 Task: Create a due date automation when advanced on, 2 days before a card is due add content with a name or a description not containing resume at 11:00 AM.
Action: Mouse moved to (1312, 109)
Screenshot: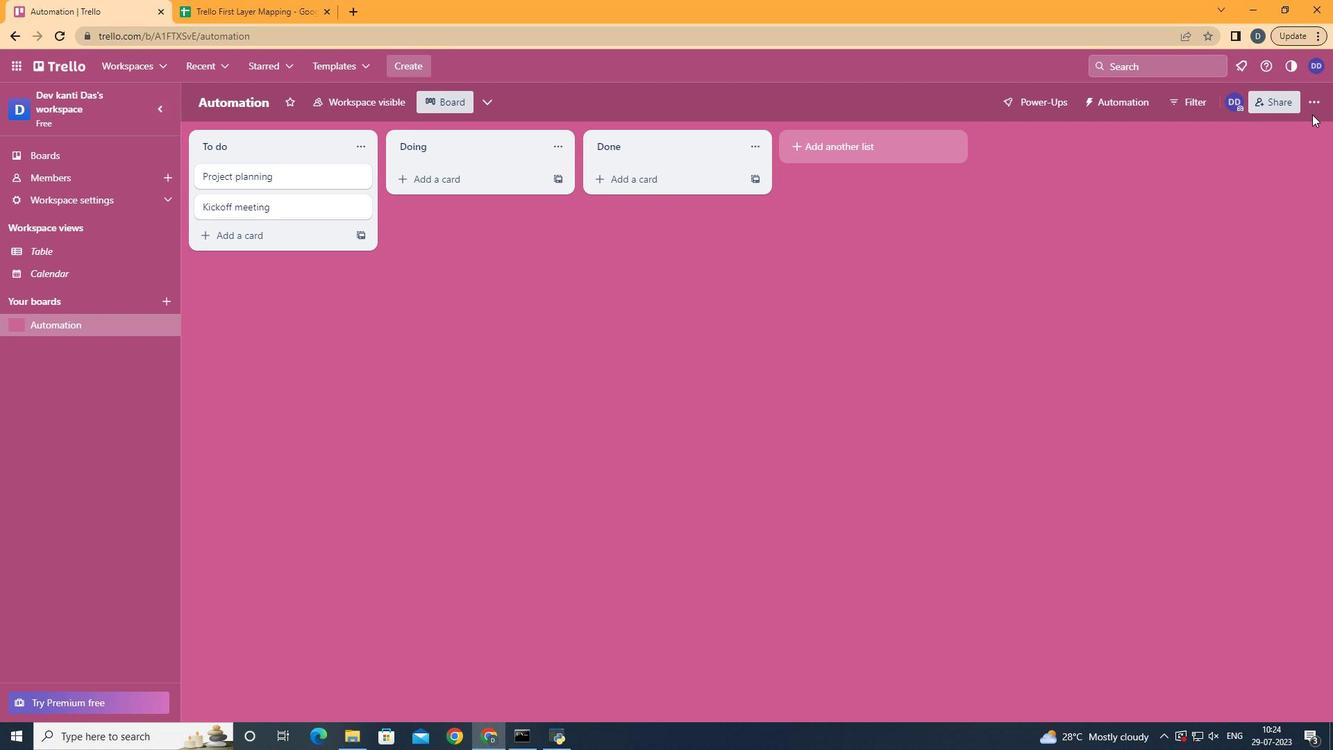 
Action: Mouse pressed left at (1312, 109)
Screenshot: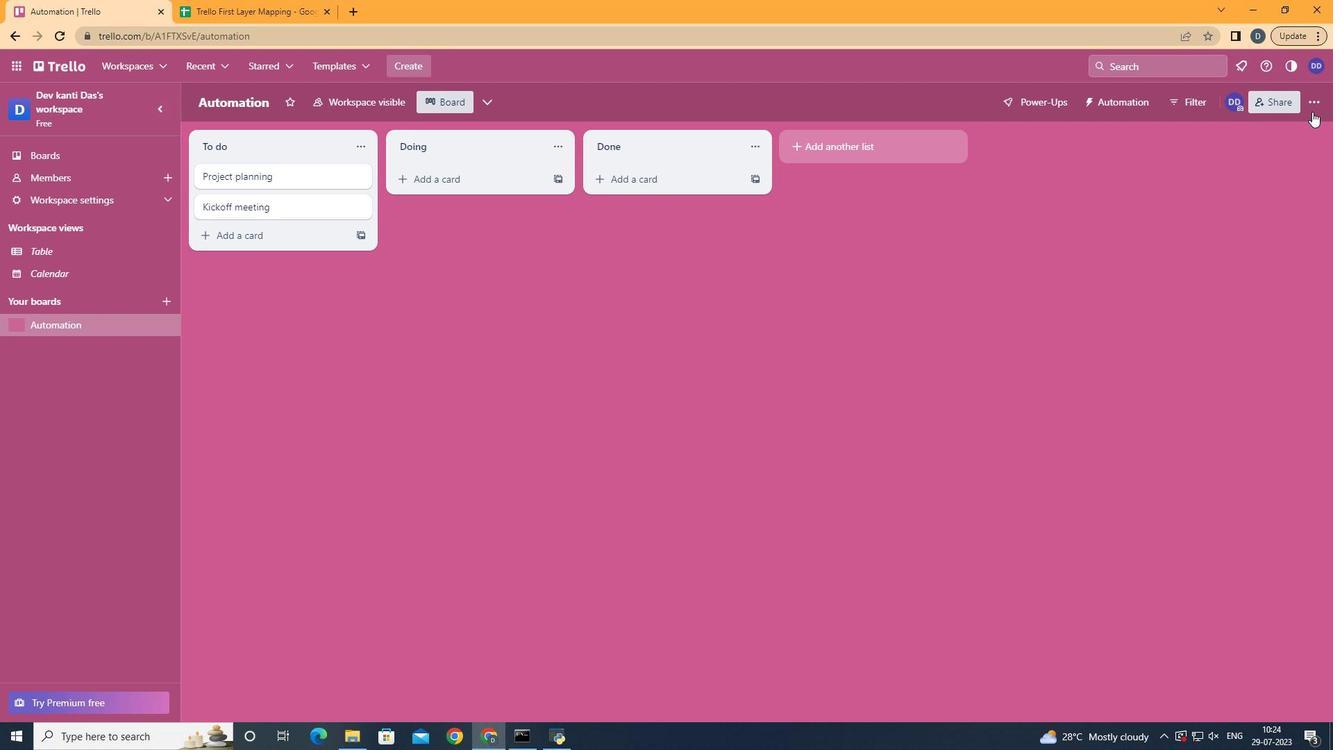 
Action: Mouse moved to (1180, 304)
Screenshot: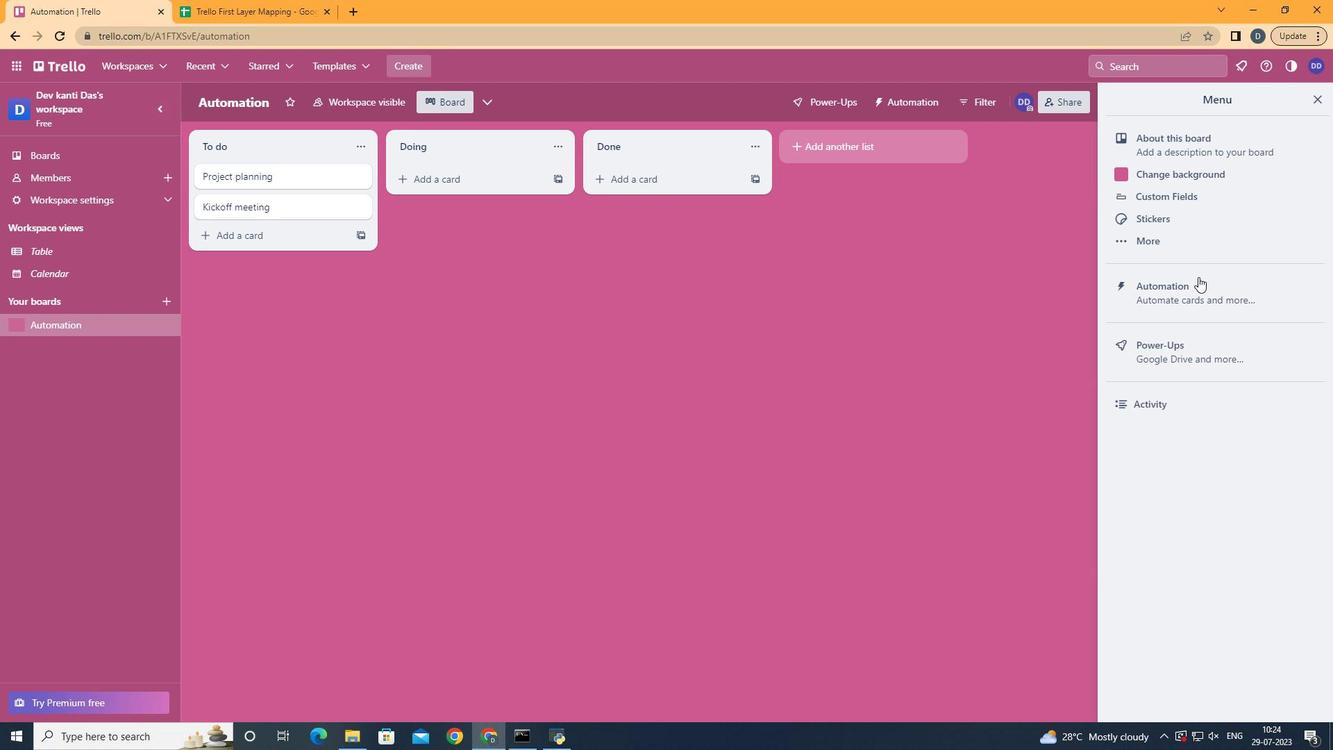 
Action: Mouse pressed left at (1180, 304)
Screenshot: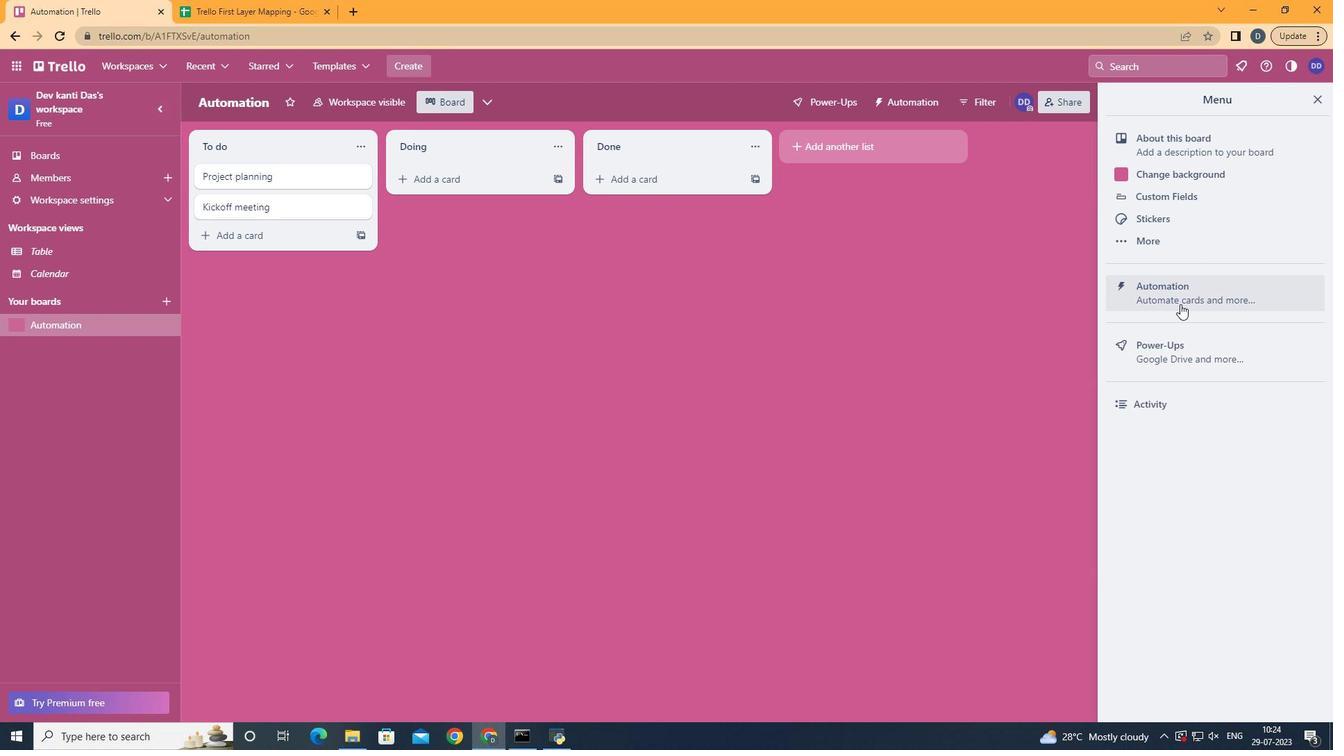 
Action: Mouse moved to (280, 274)
Screenshot: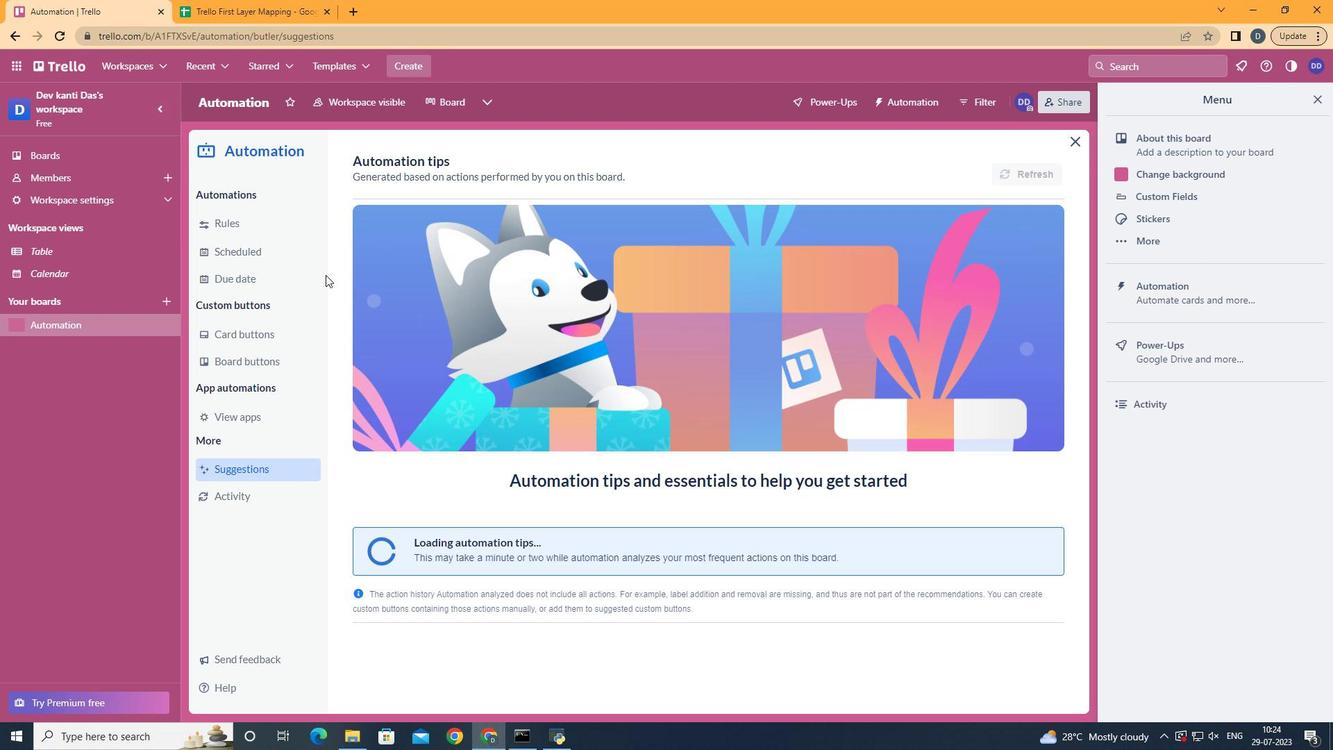 
Action: Mouse pressed left at (280, 274)
Screenshot: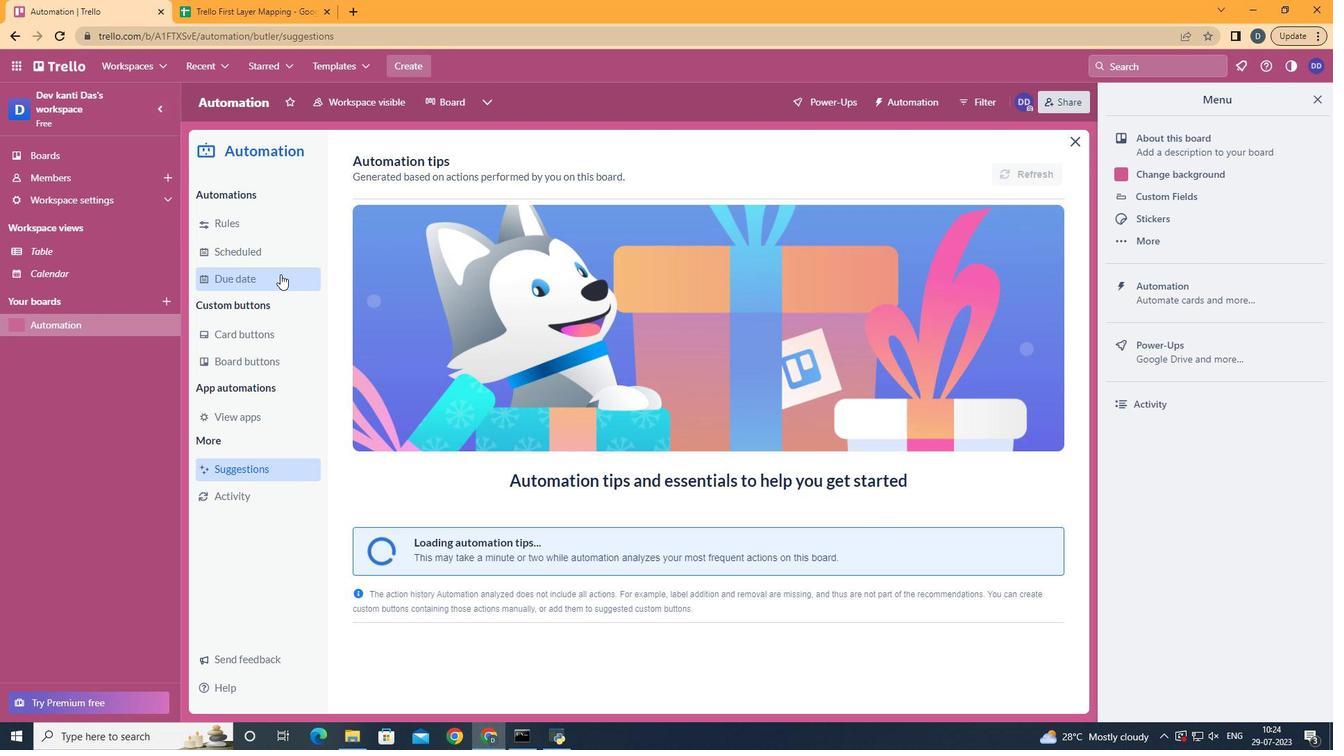 
Action: Mouse moved to (958, 168)
Screenshot: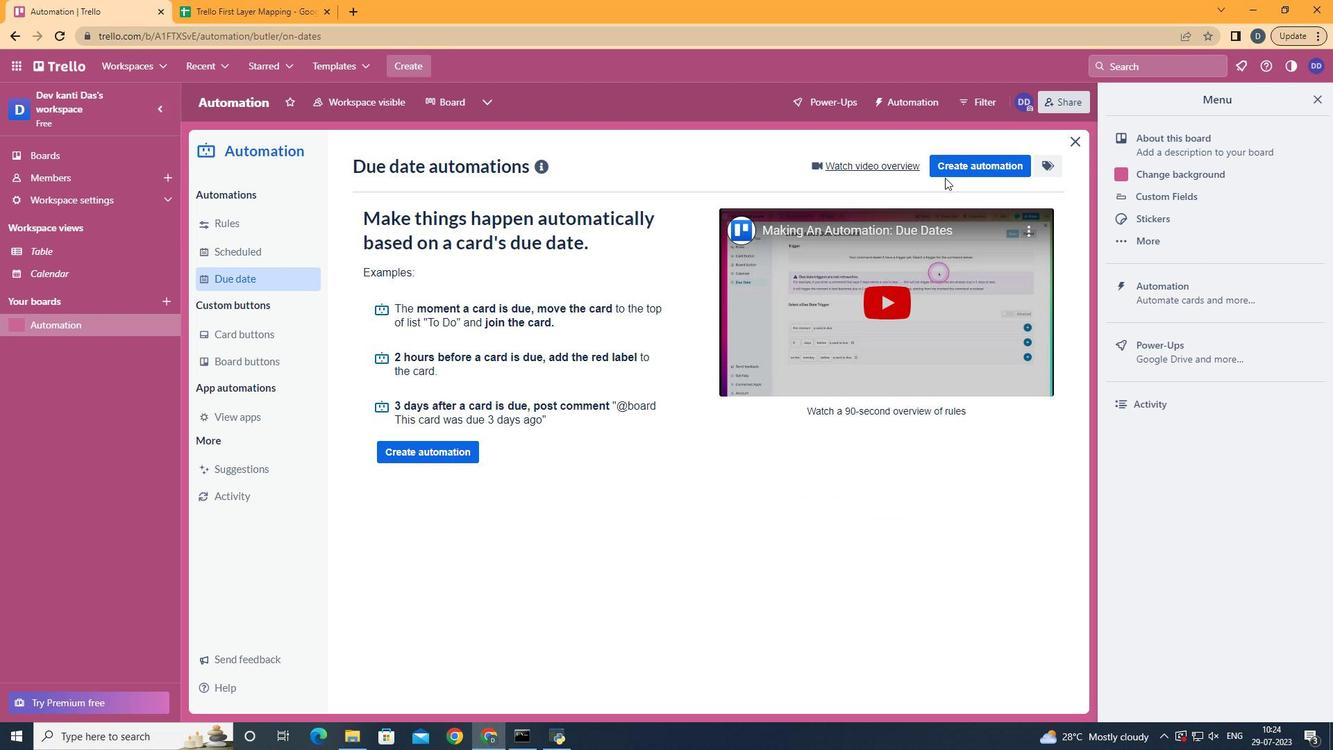 
Action: Mouse pressed left at (958, 168)
Screenshot: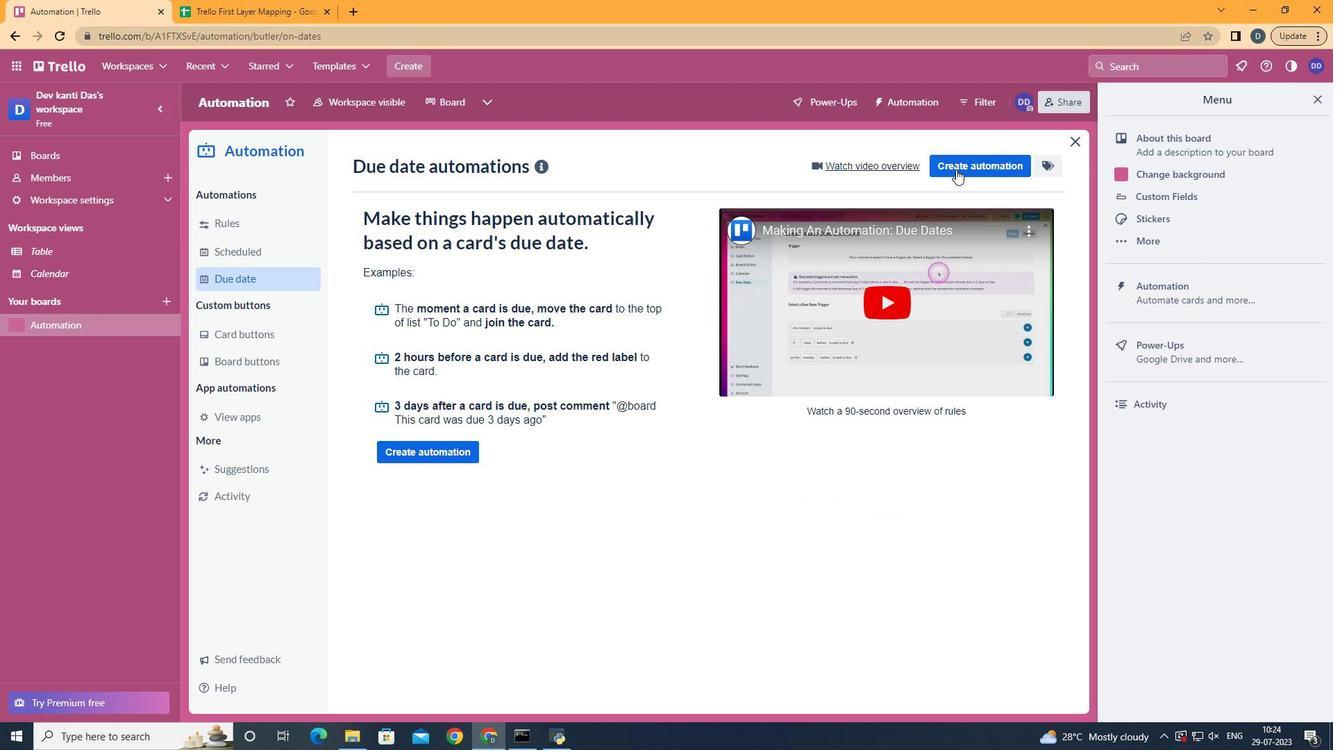 
Action: Mouse moved to (688, 306)
Screenshot: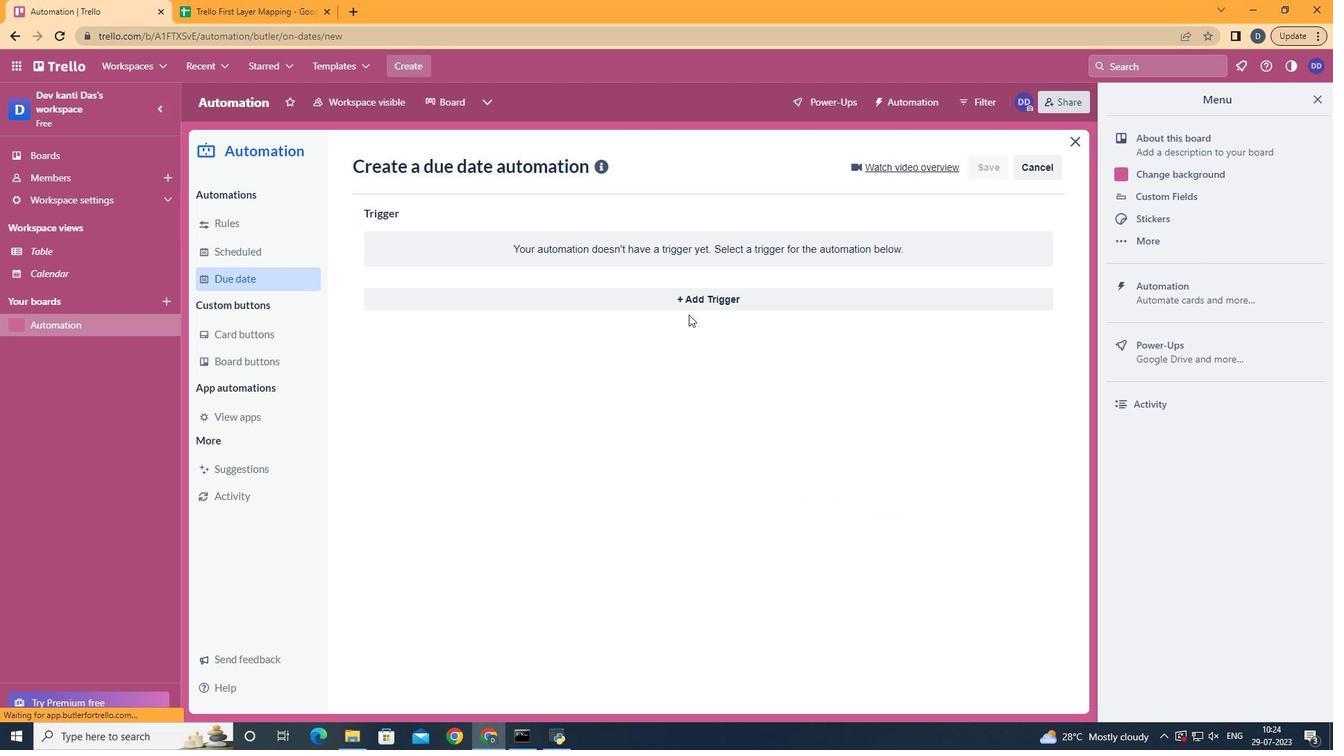 
Action: Mouse pressed left at (688, 306)
Screenshot: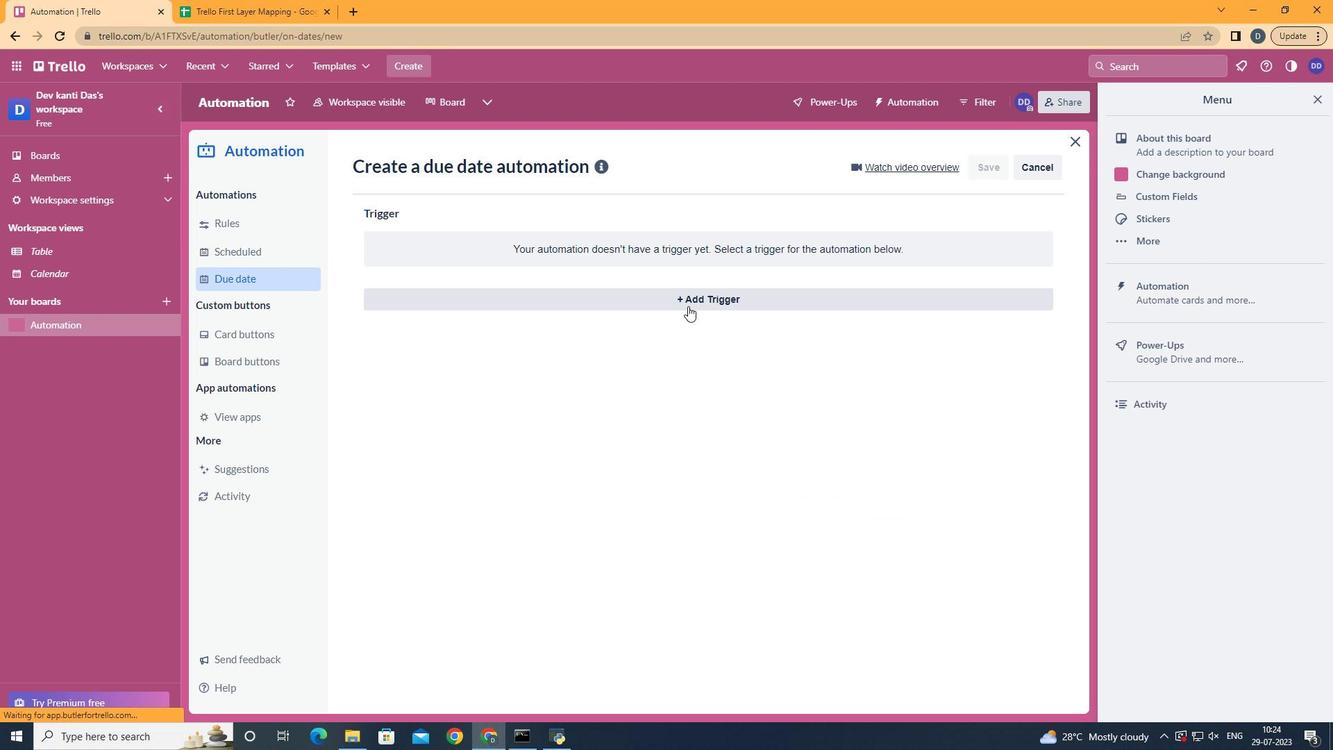
Action: Mouse moved to (543, 505)
Screenshot: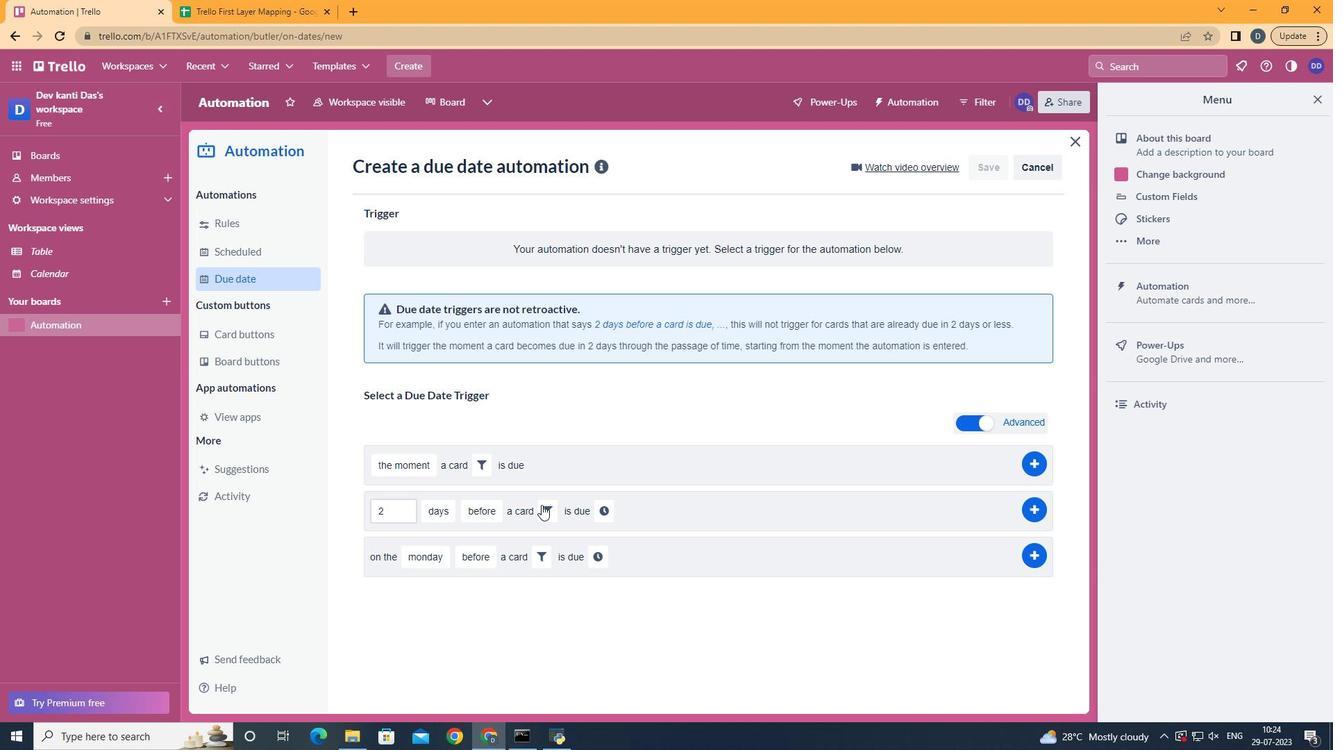 
Action: Mouse pressed left at (543, 505)
Screenshot: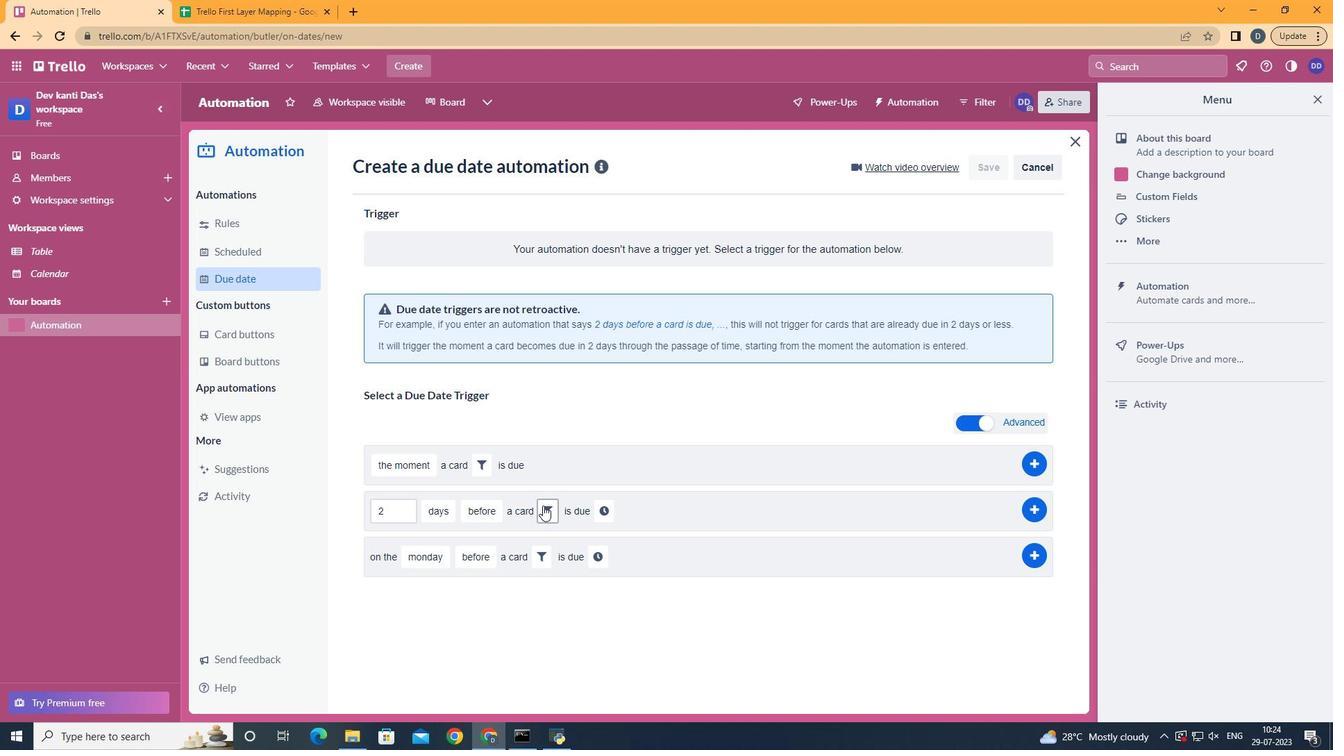 
Action: Mouse moved to (720, 558)
Screenshot: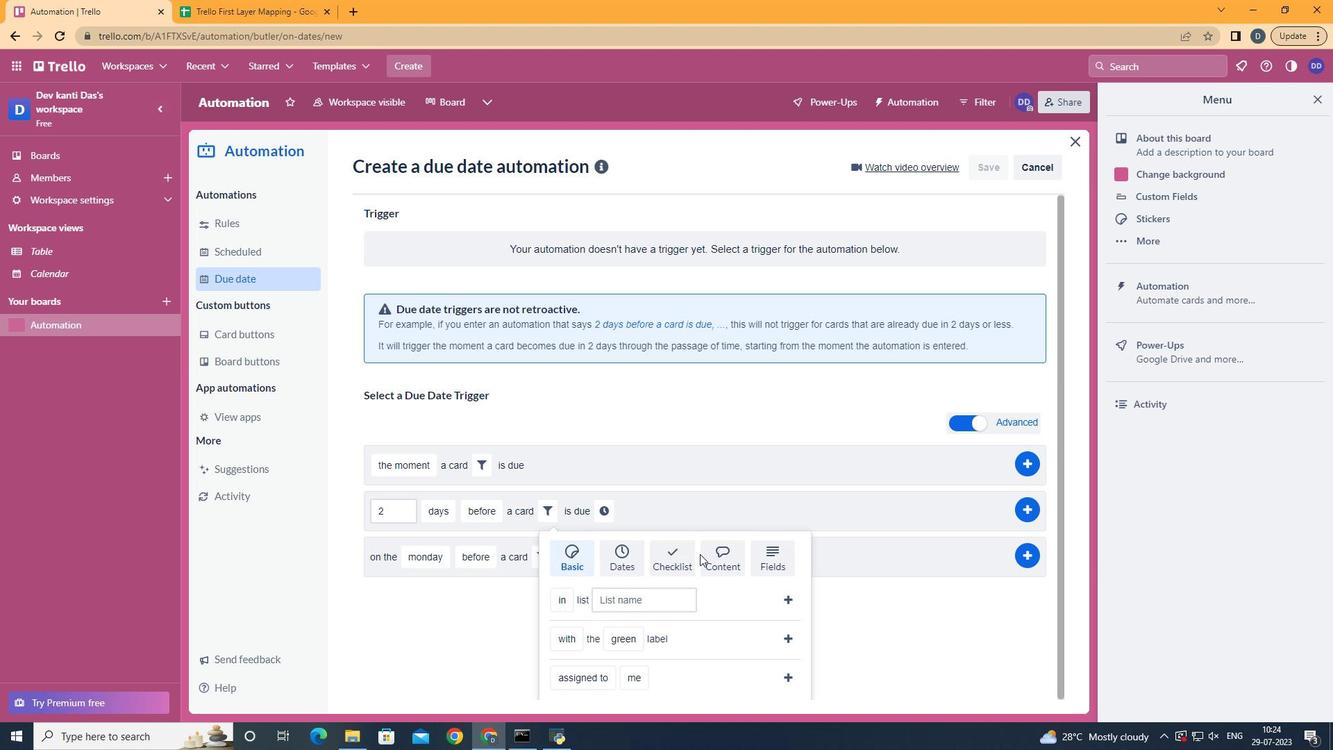 
Action: Mouse pressed left at (720, 558)
Screenshot: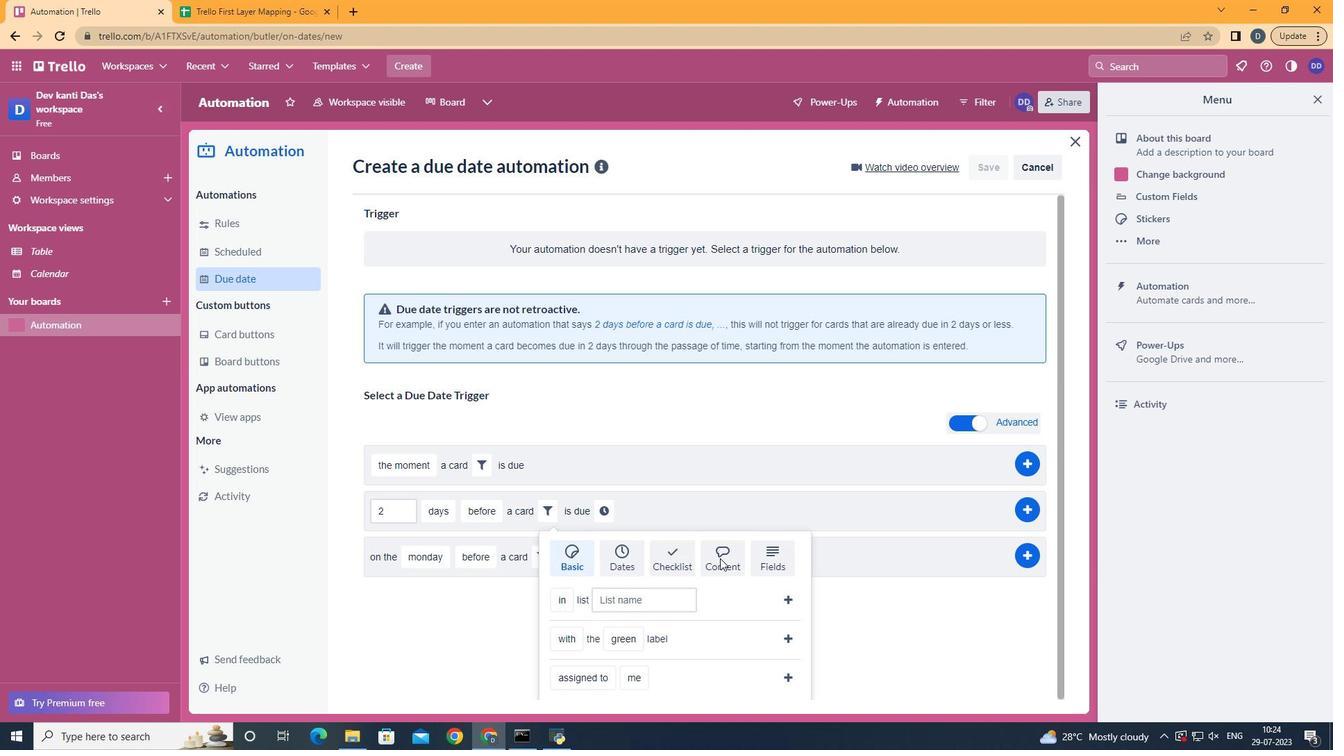 
Action: Mouse moved to (613, 679)
Screenshot: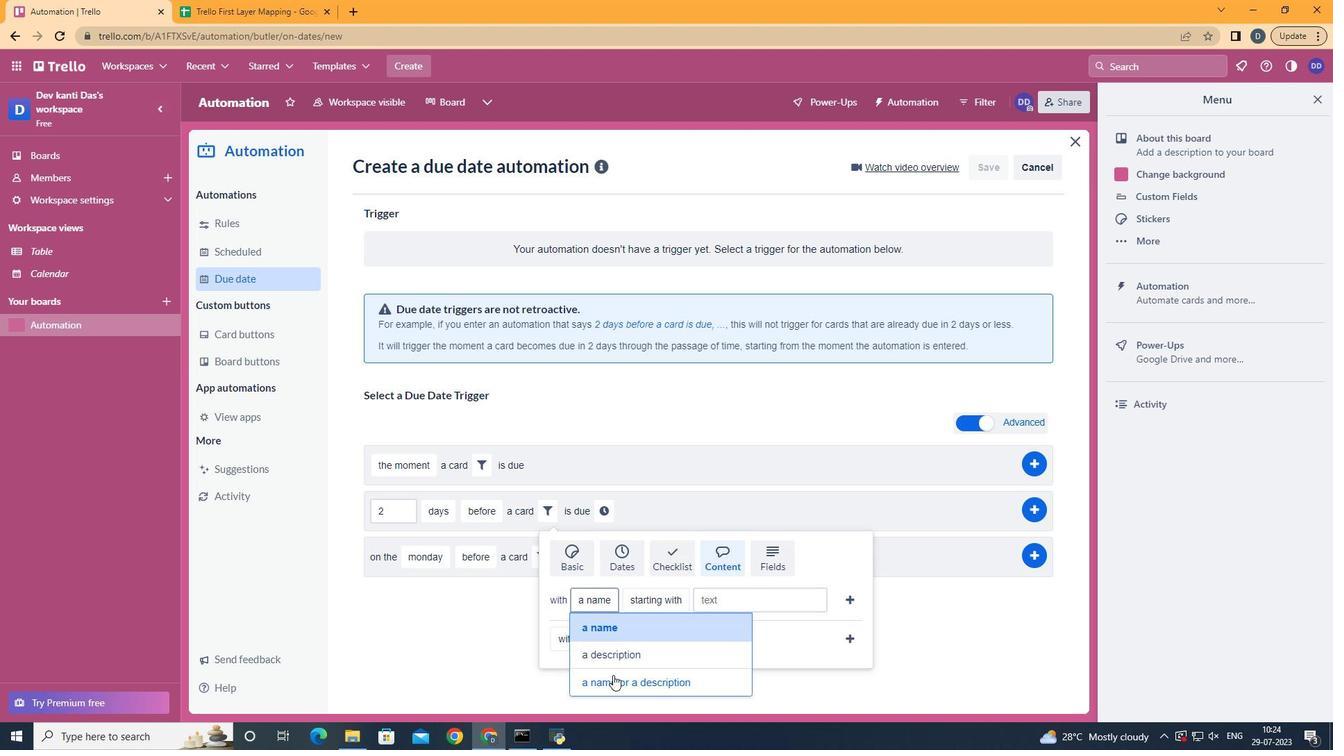 
Action: Mouse pressed left at (613, 679)
Screenshot: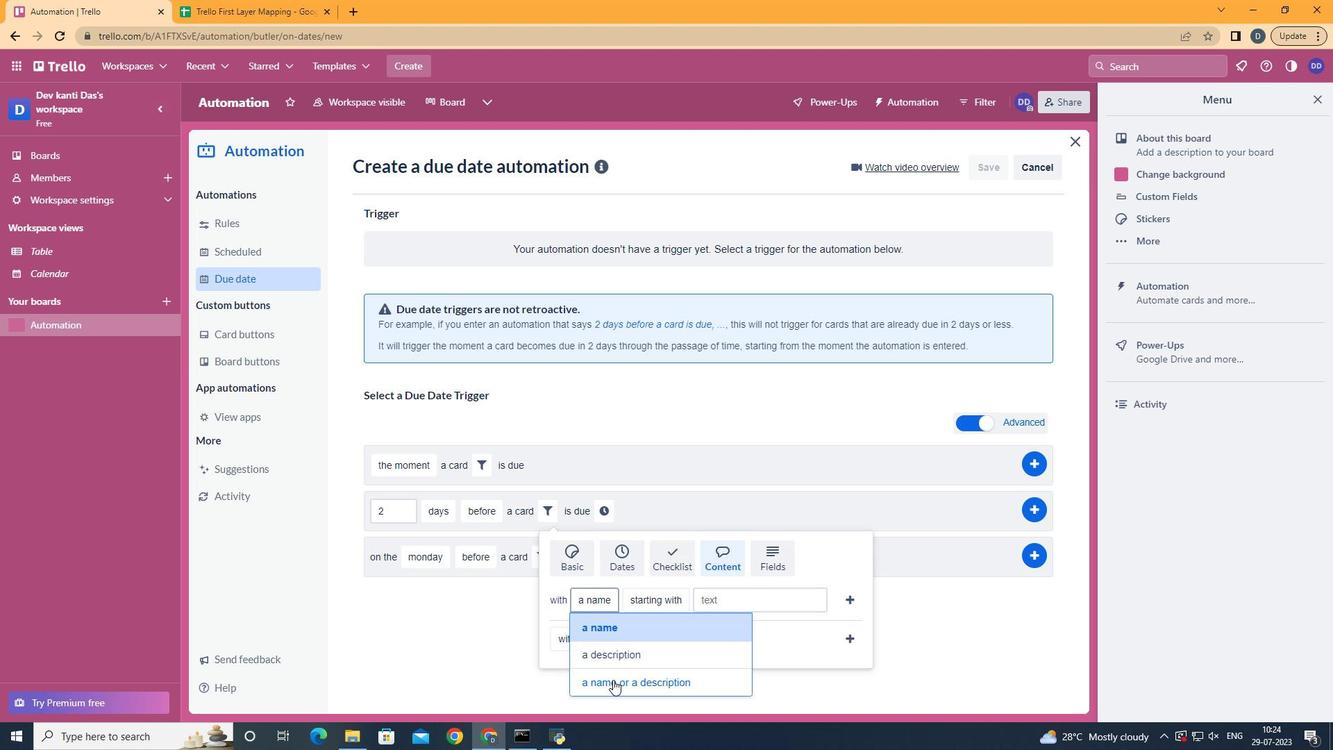 
Action: Mouse moved to (745, 575)
Screenshot: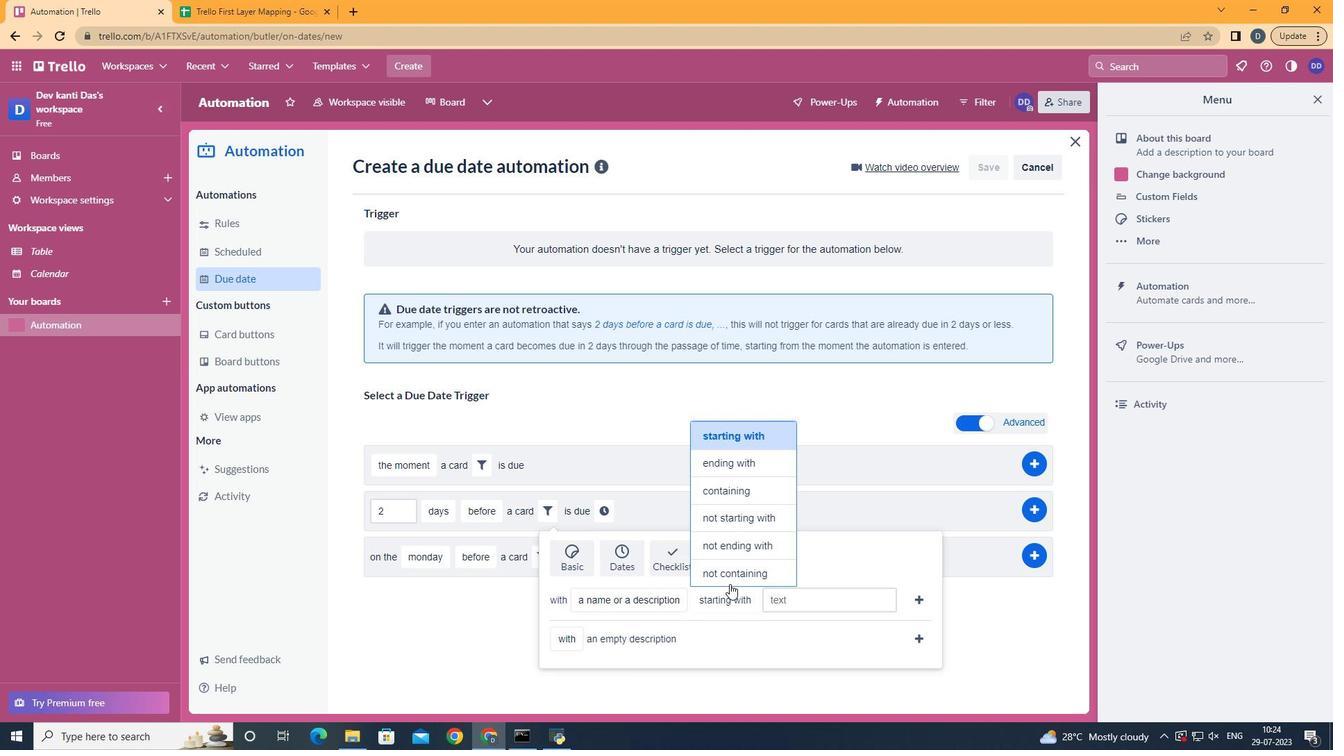 
Action: Mouse pressed left at (745, 575)
Screenshot: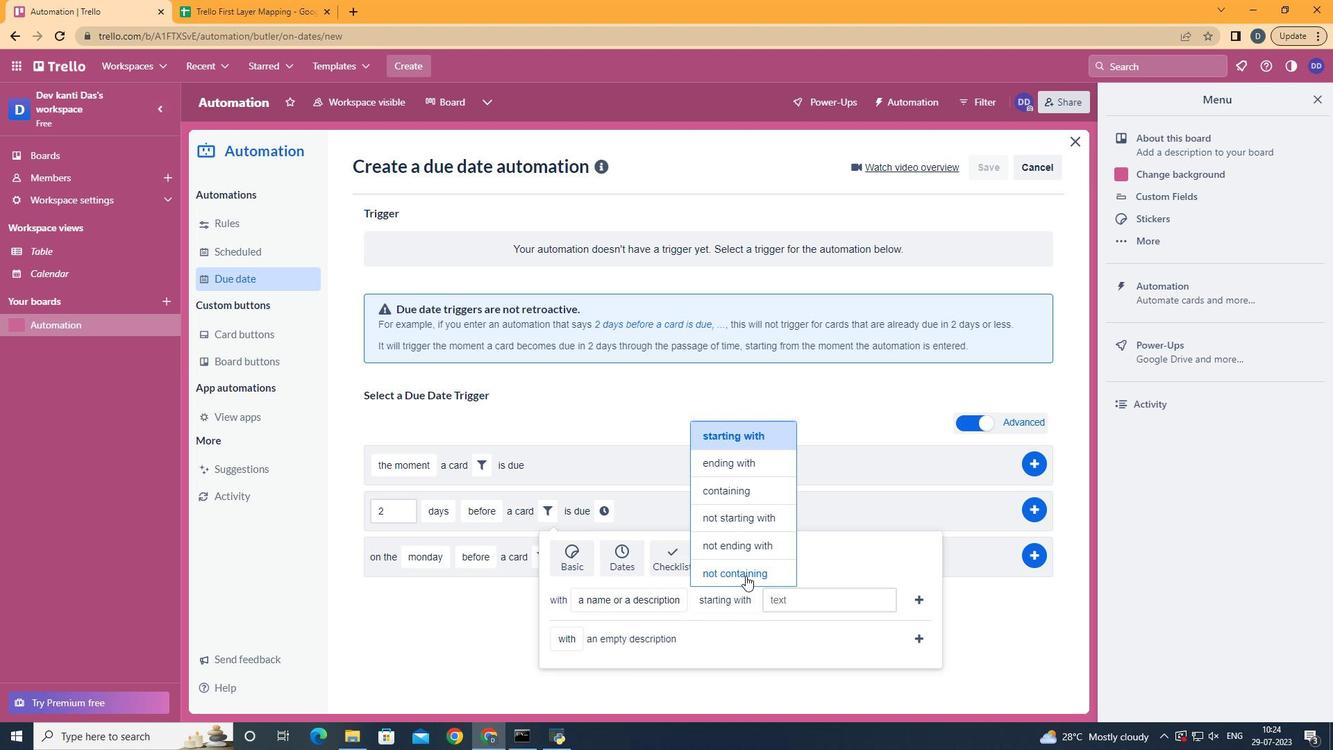 
Action: Mouse moved to (845, 603)
Screenshot: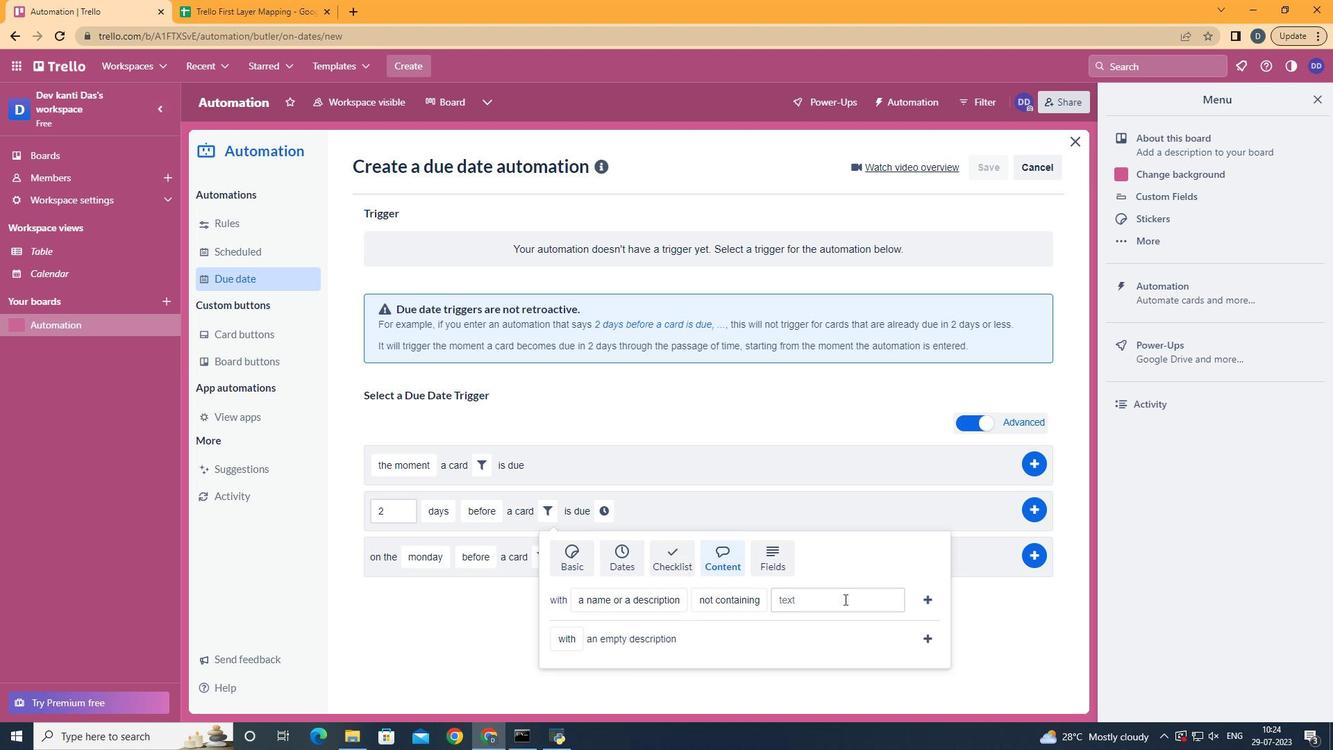 
Action: Mouse pressed left at (845, 603)
Screenshot: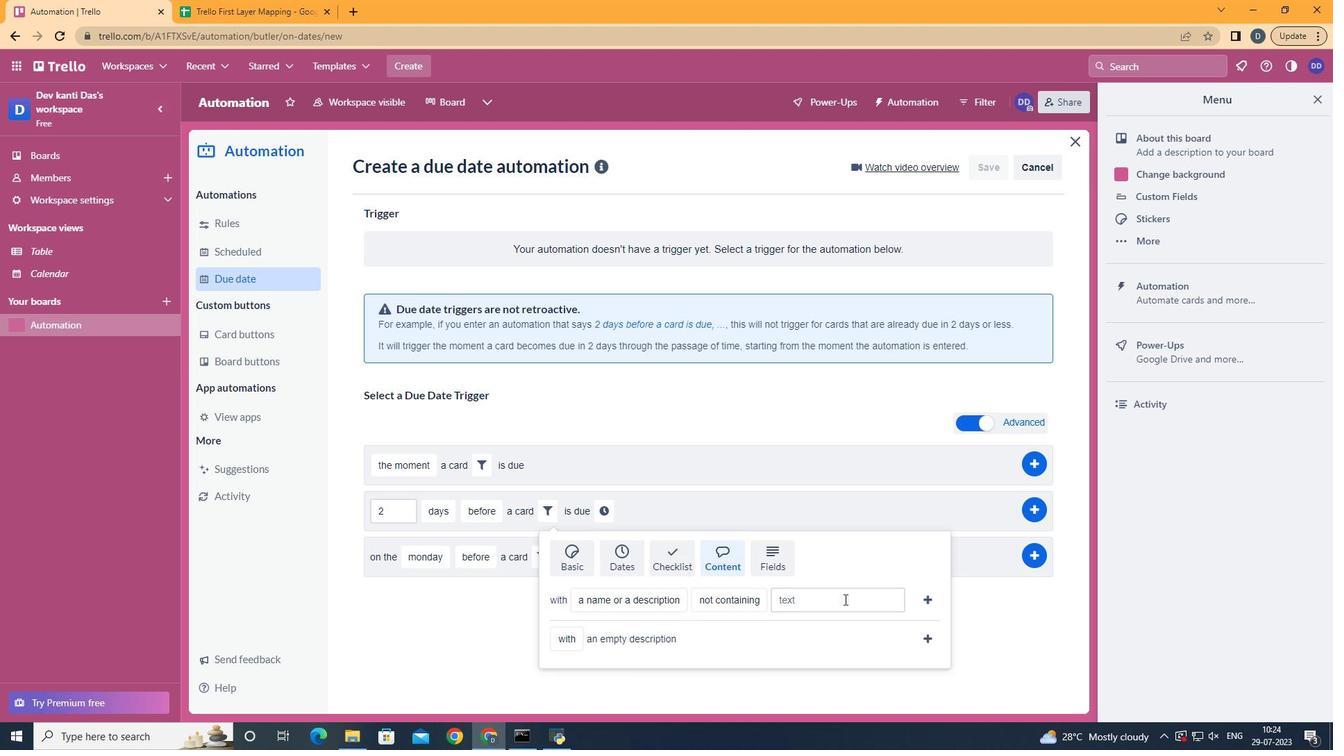 
Action: Mouse moved to (845, 606)
Screenshot: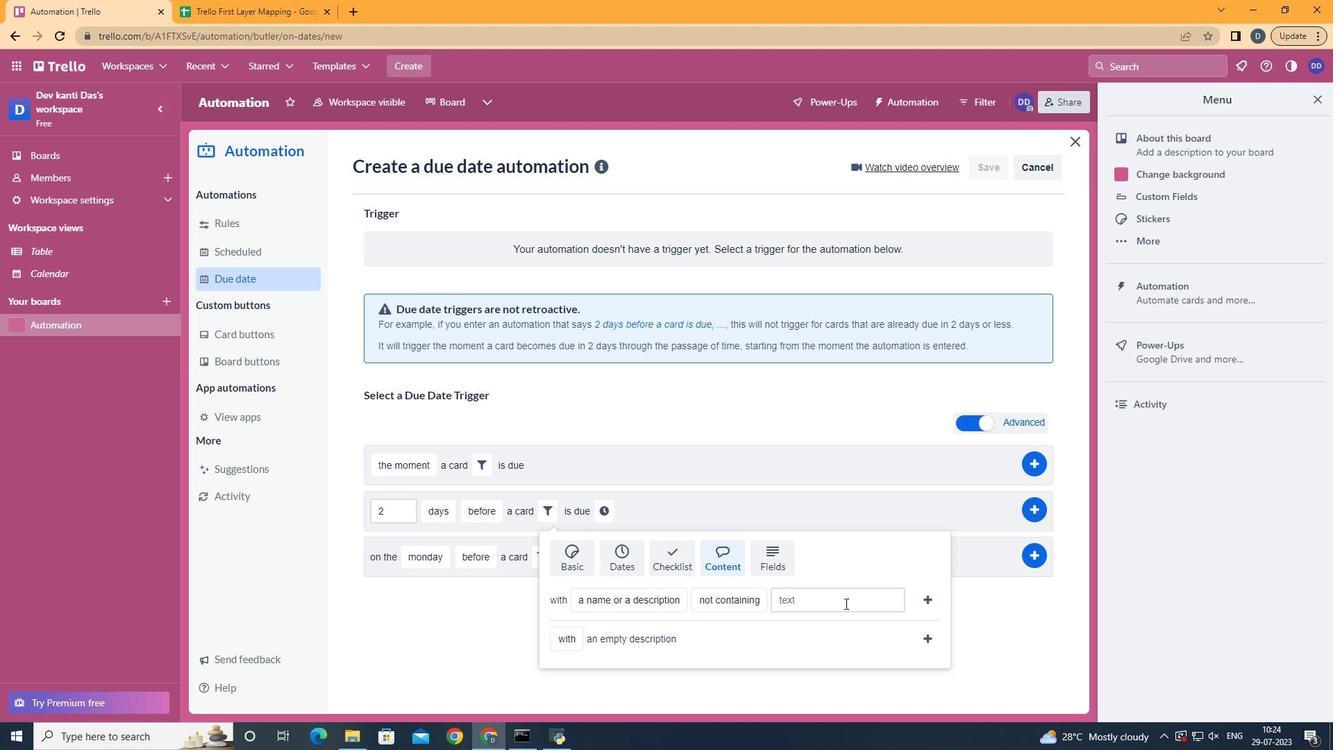 
Action: Key pressed resume
Screenshot: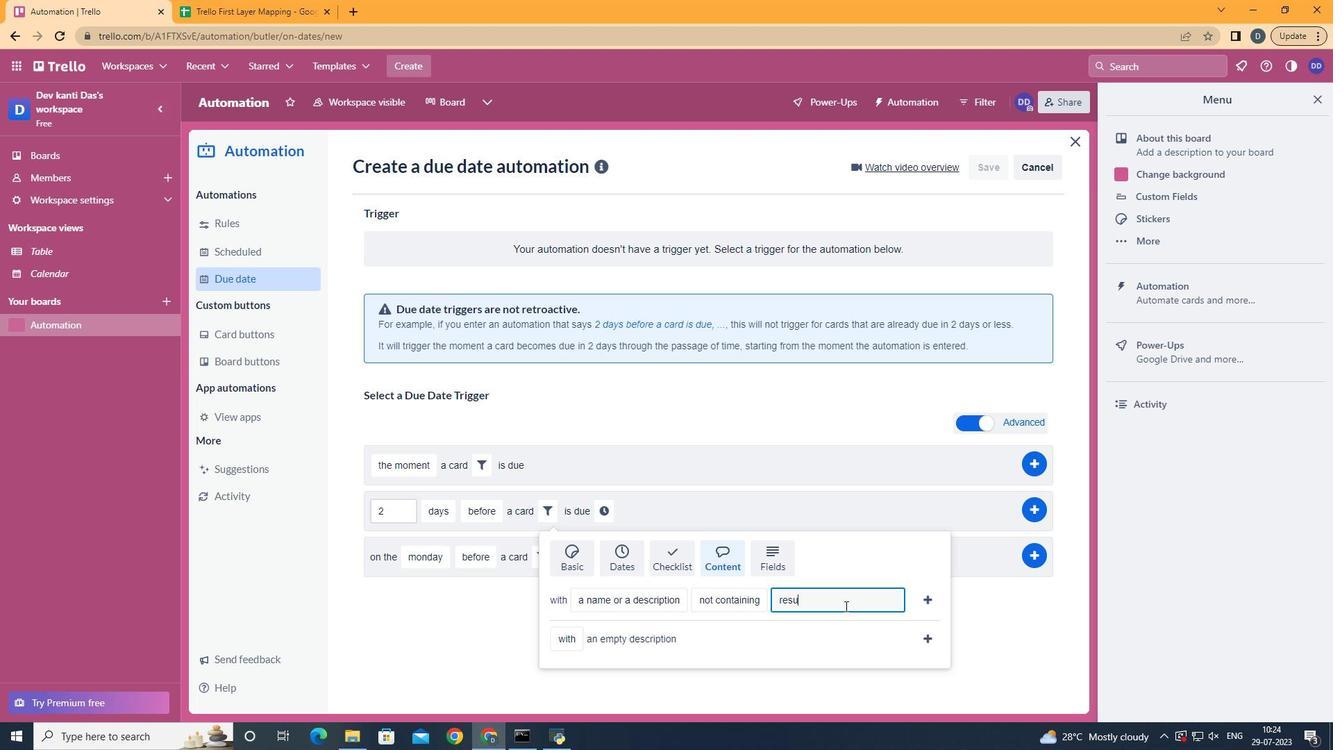 
Action: Mouse moved to (923, 597)
Screenshot: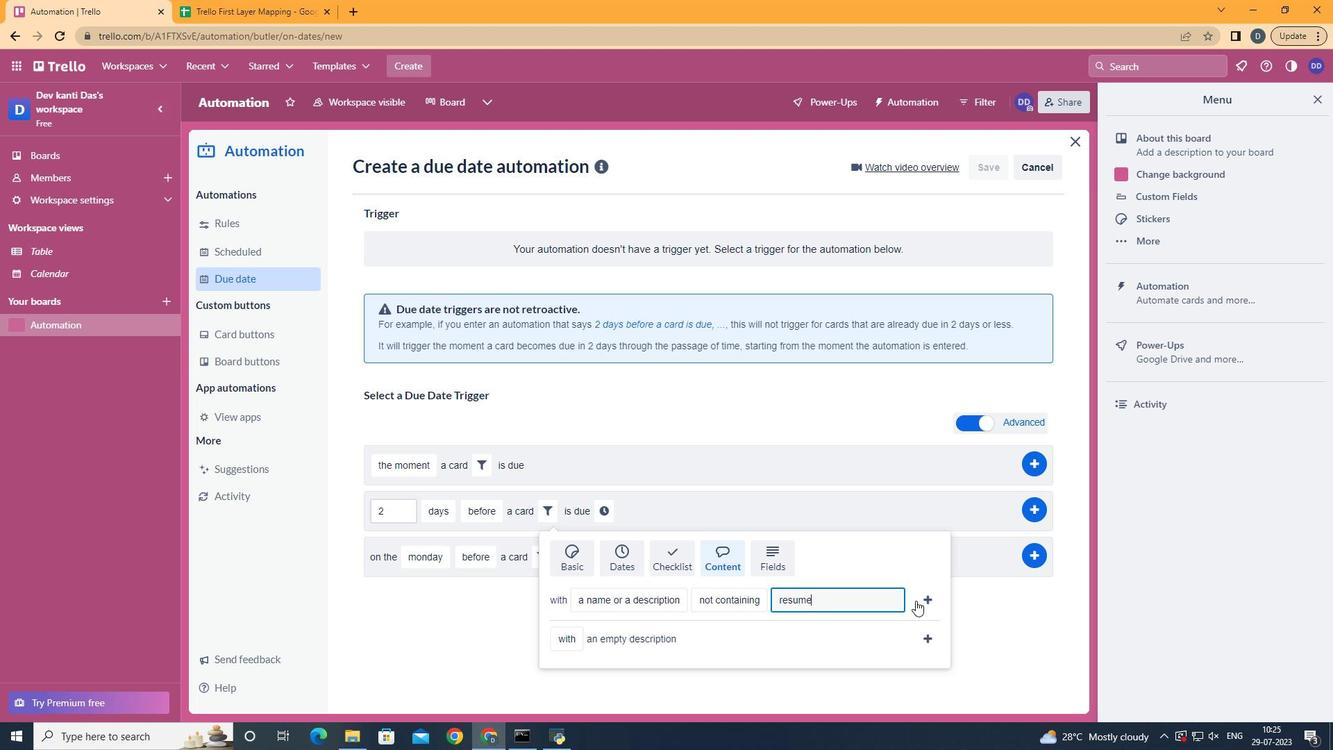 
Action: Mouse pressed left at (923, 597)
Screenshot: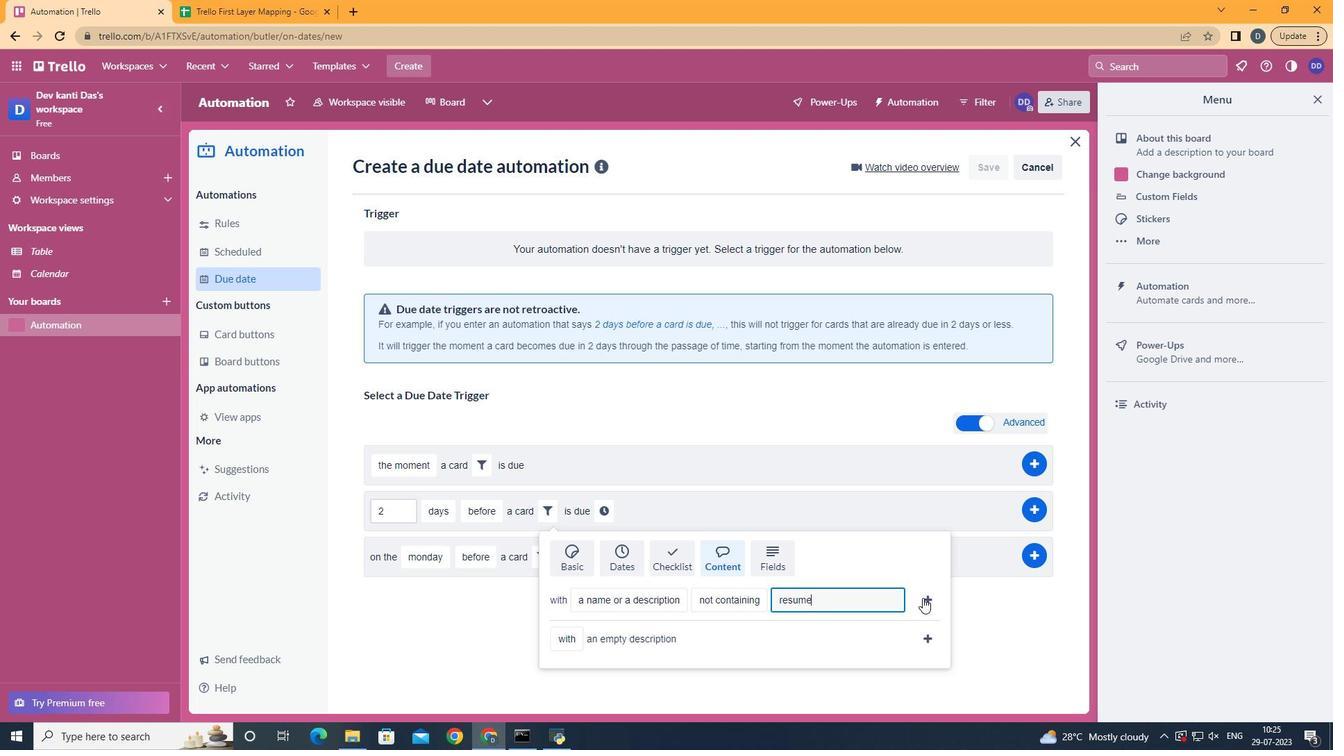 
Action: Mouse moved to (875, 520)
Screenshot: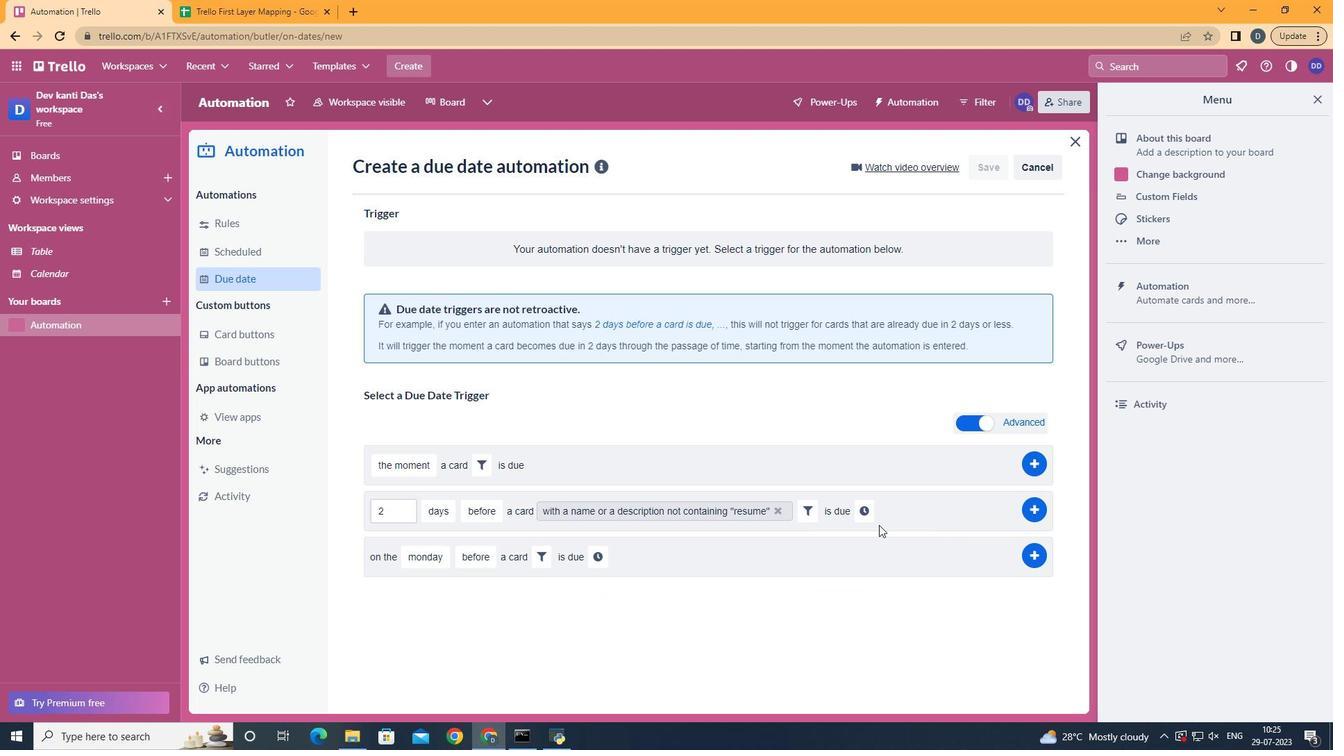 
Action: Mouse pressed left at (875, 520)
Screenshot: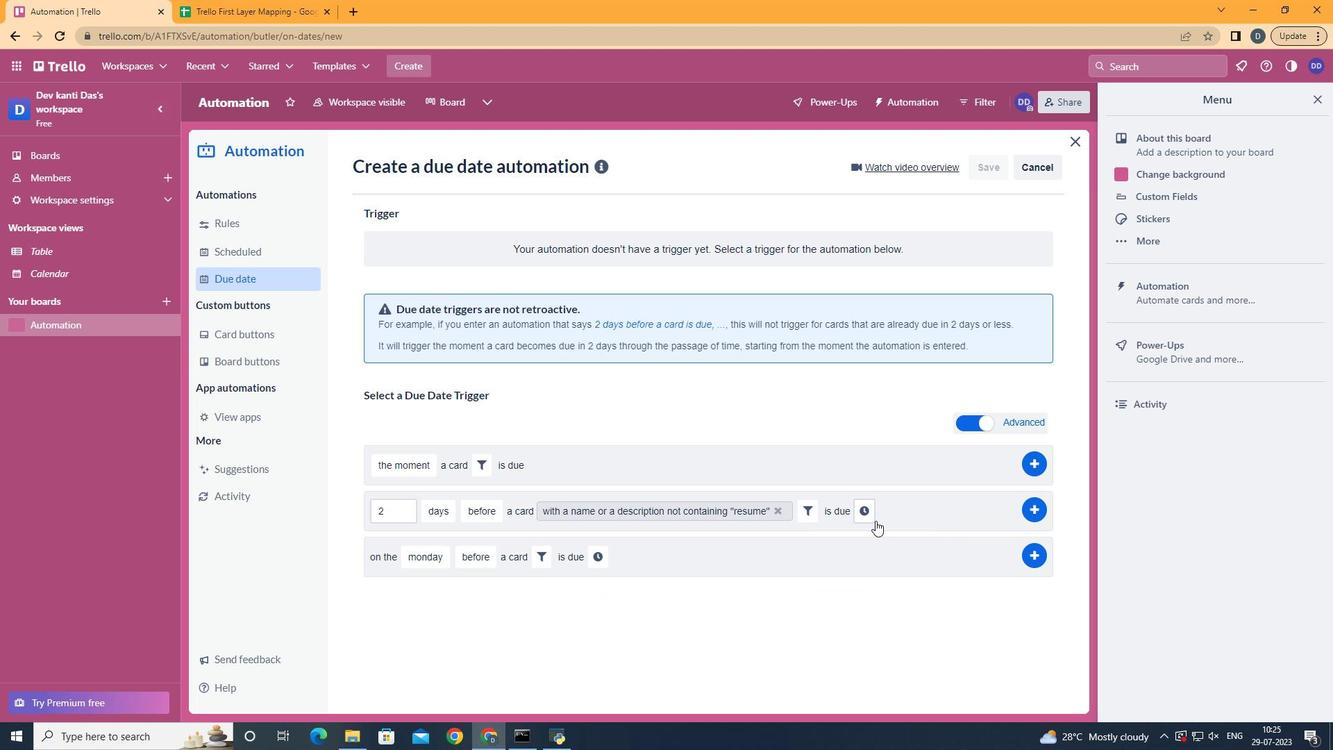
Action: Mouse moved to (428, 539)
Screenshot: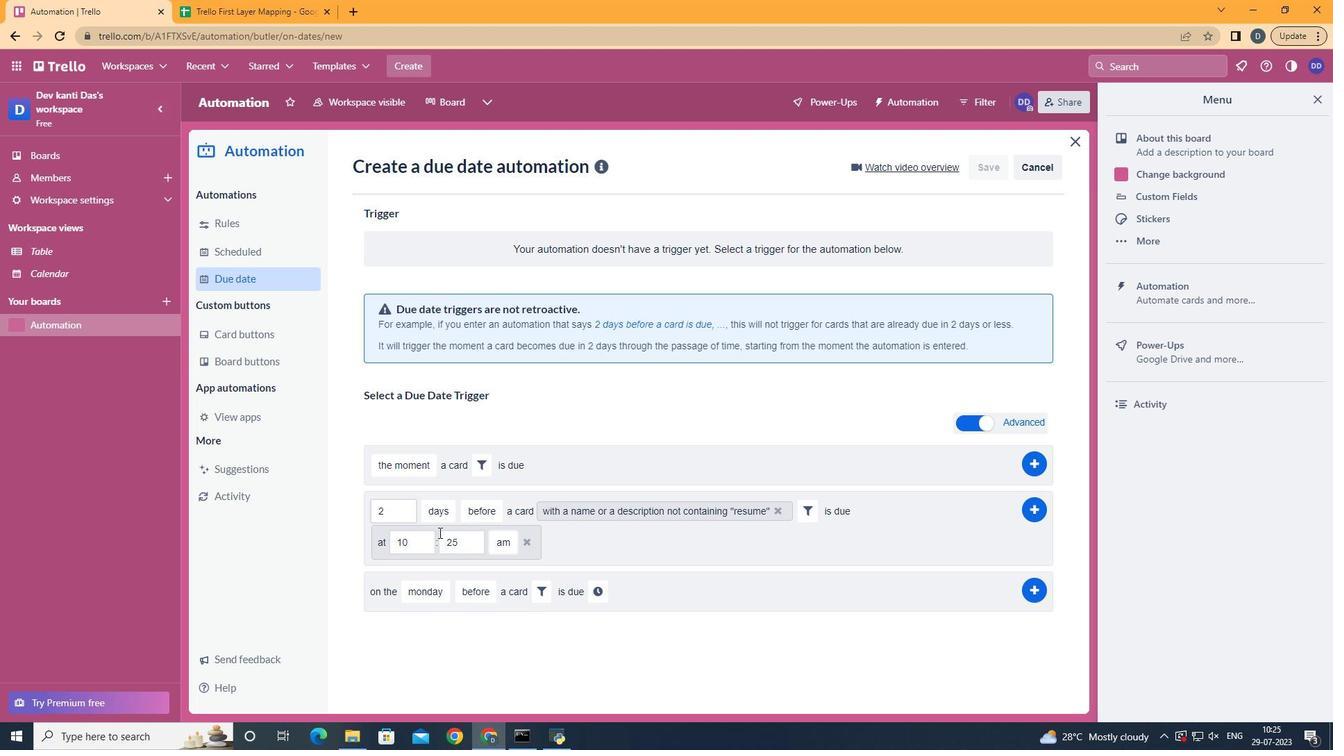 
Action: Mouse pressed left at (428, 539)
Screenshot: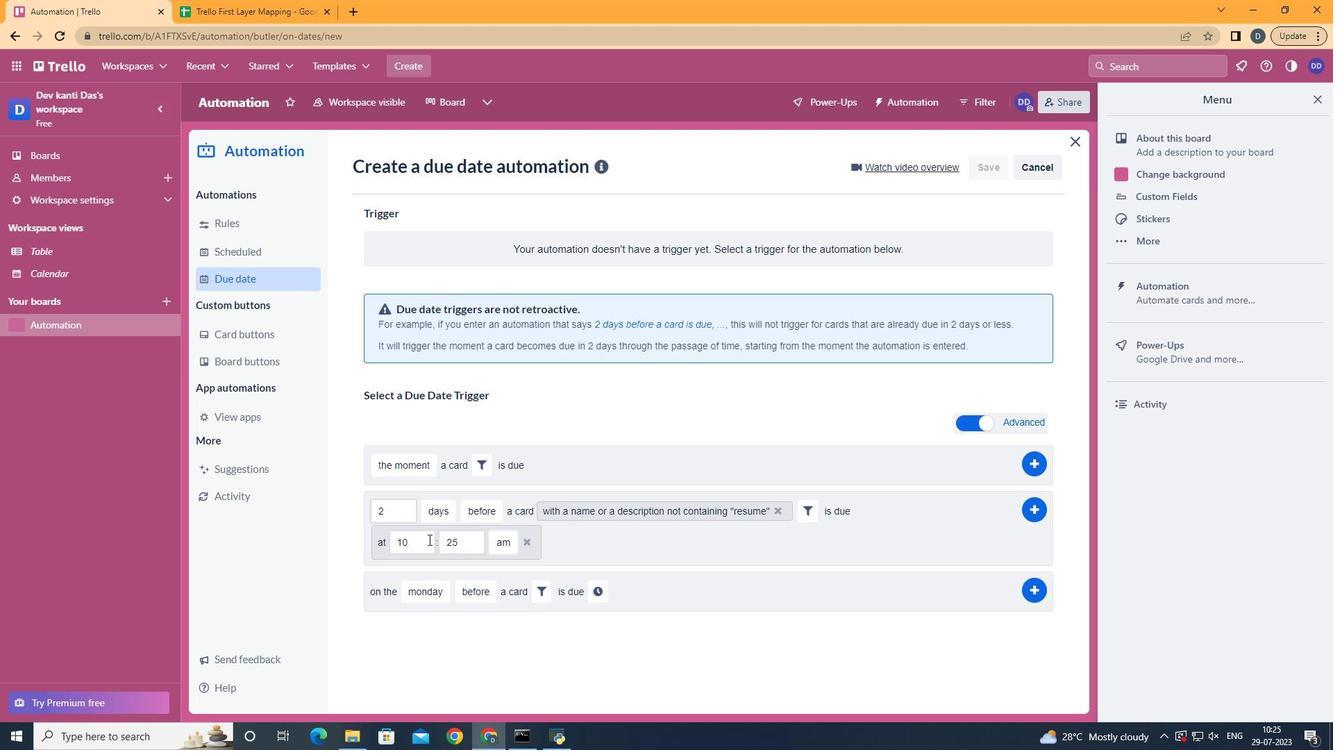 
Action: Key pressed <Key.backspace><Key.backspace>11
Screenshot: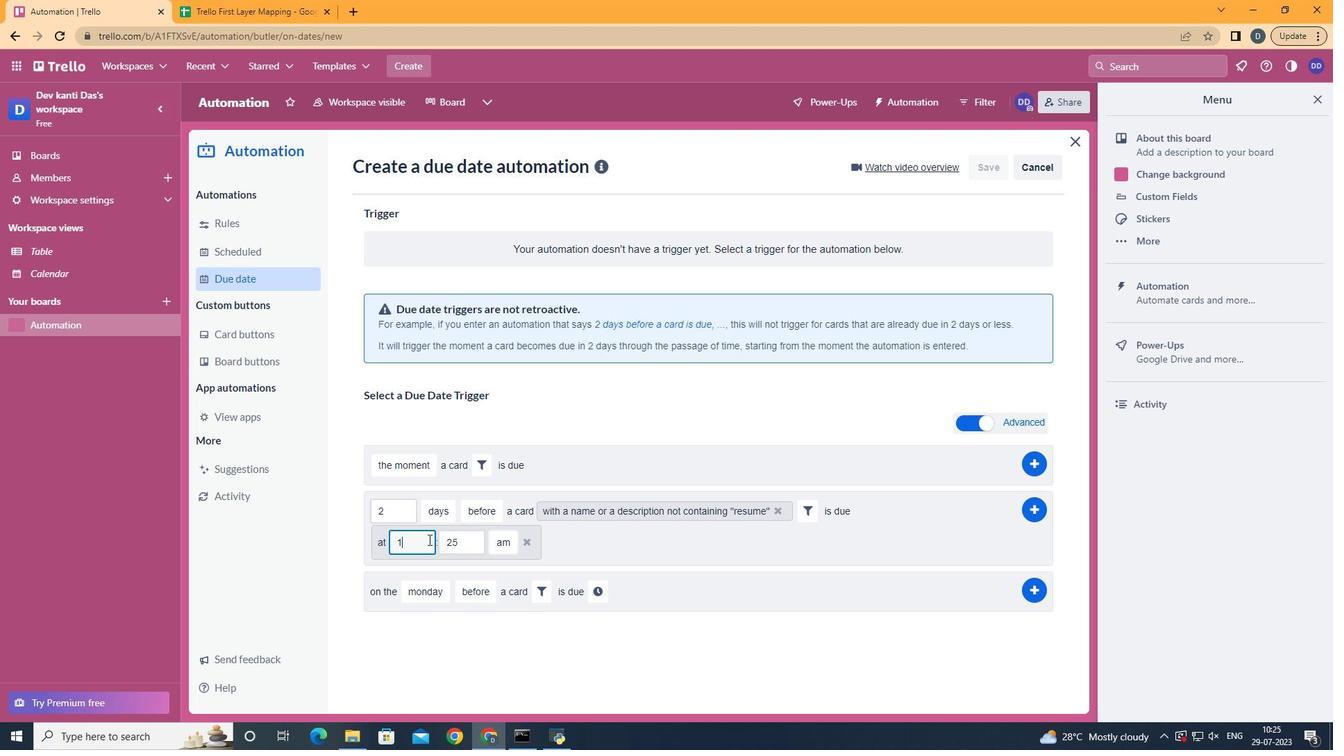 
Action: Mouse moved to (476, 540)
Screenshot: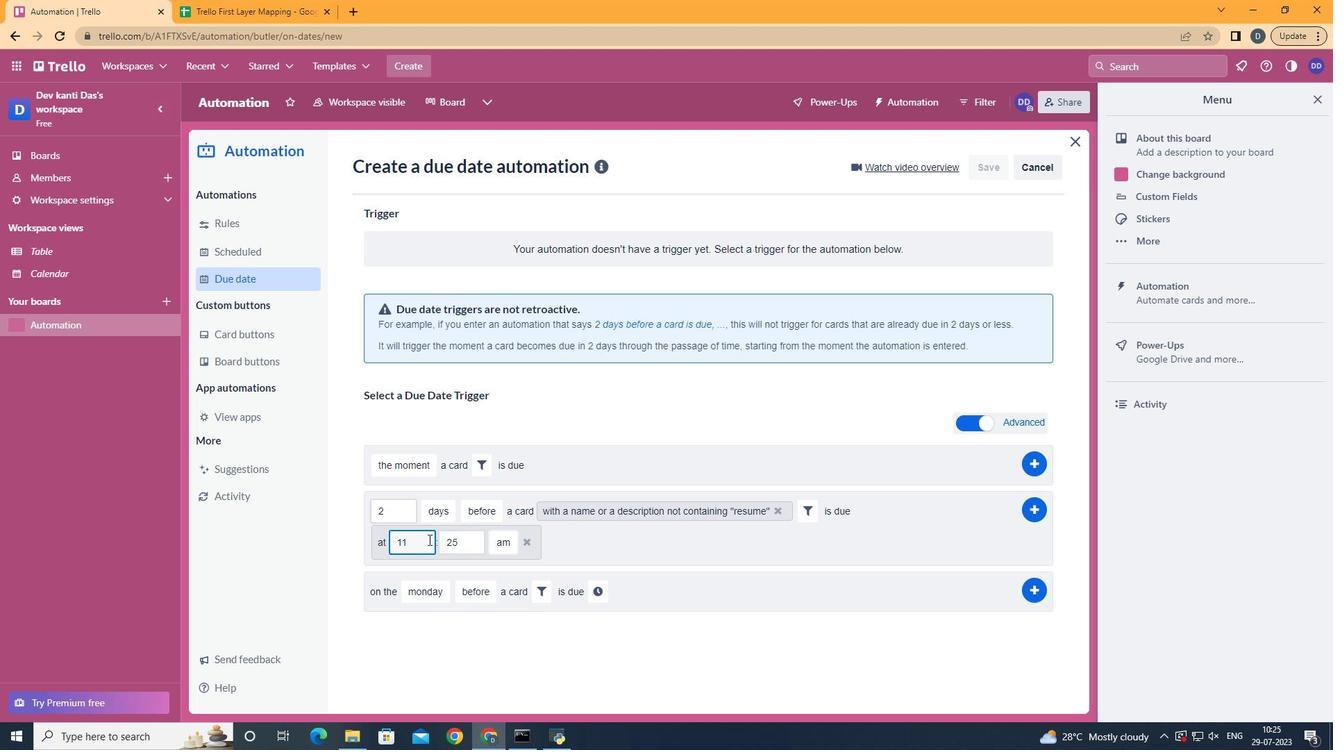 
Action: Mouse pressed left at (476, 540)
Screenshot: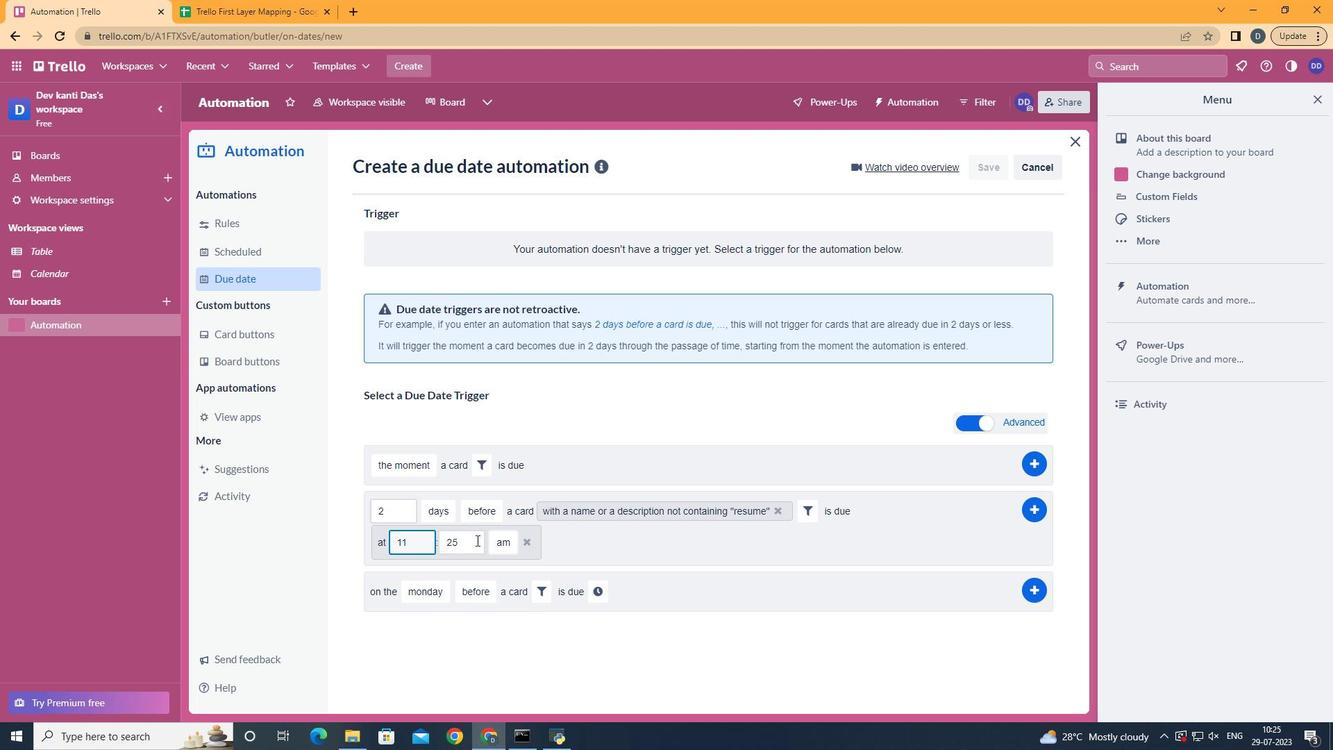 
Action: Key pressed <Key.backspace><Key.backspace>00
Screenshot: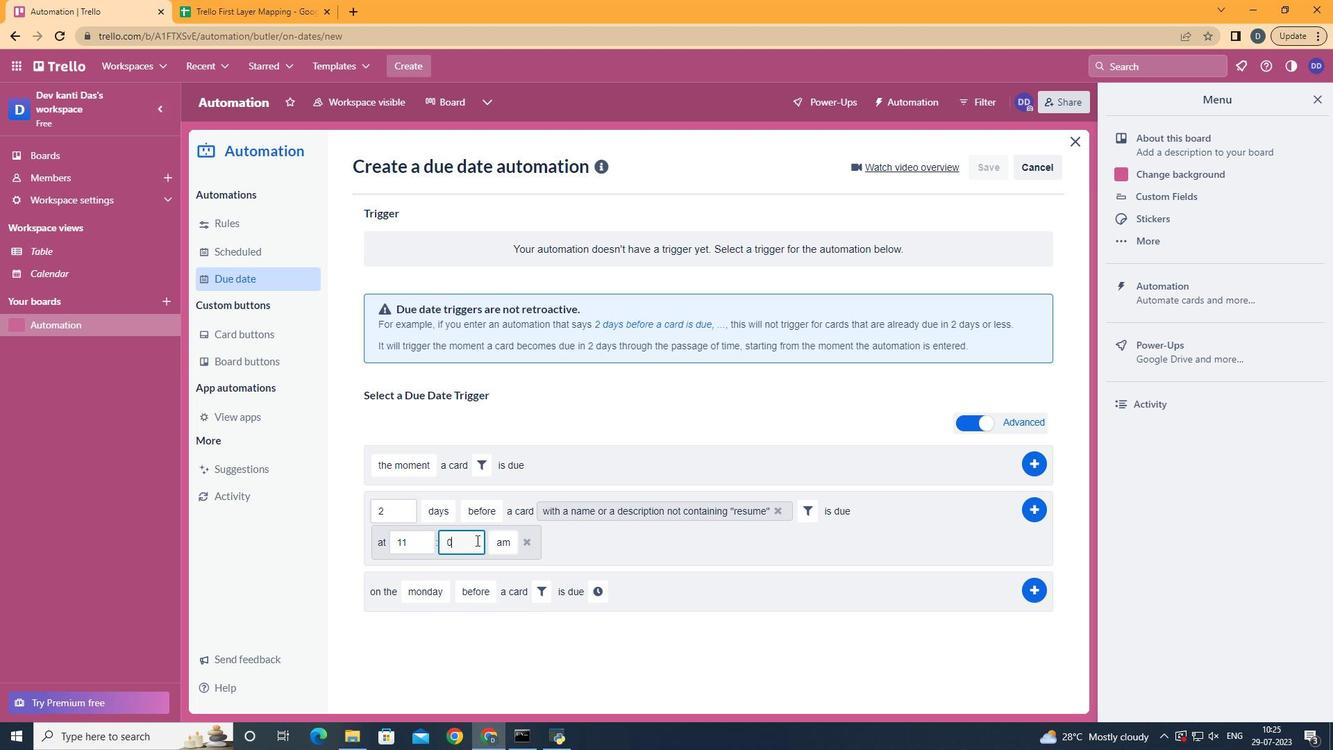 
Action: Mouse moved to (511, 566)
Screenshot: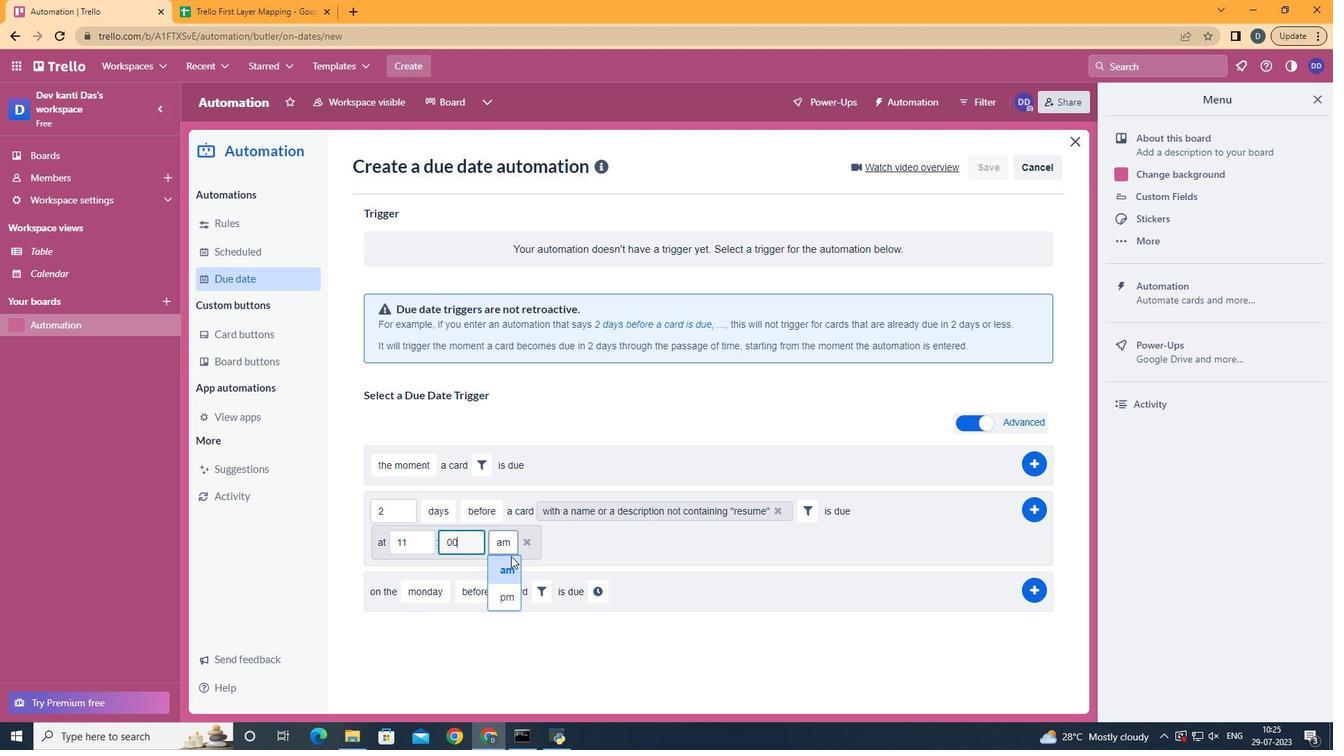 
Action: Mouse pressed left at (511, 566)
Screenshot: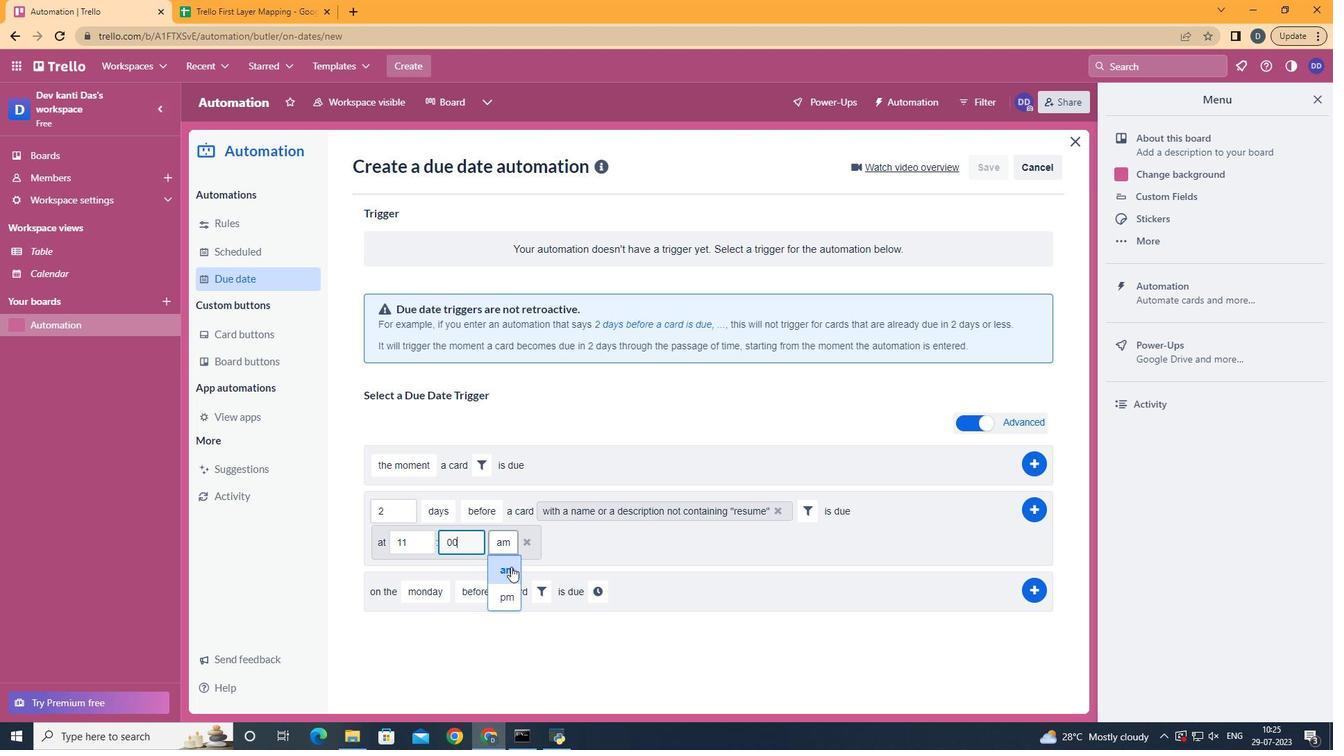
